 Task: Create a due date automation trigger when advanced on, 2 hours before a card is due add dates due next month.
Action: Mouse moved to (1015, 78)
Screenshot: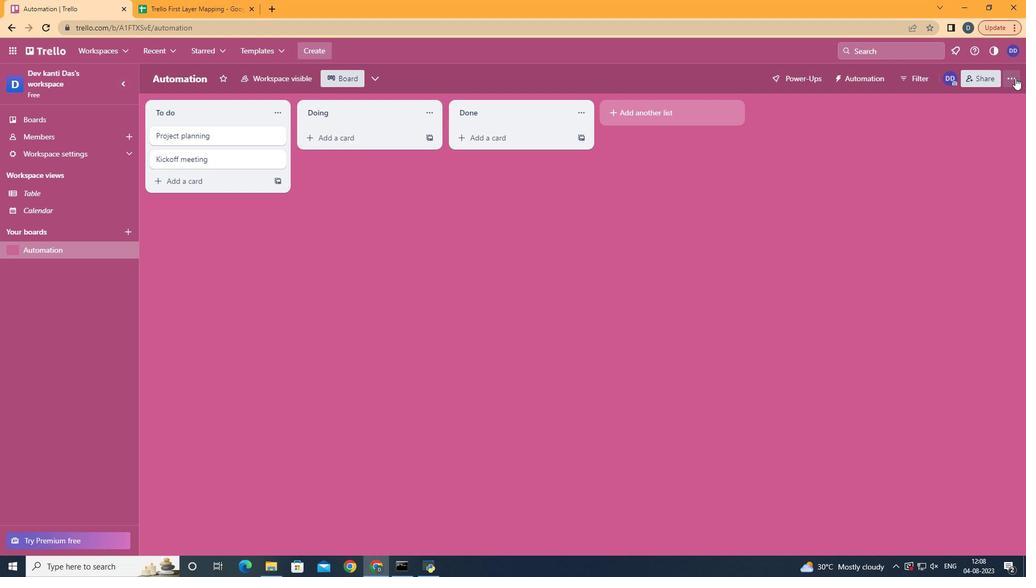 
Action: Mouse pressed left at (1015, 78)
Screenshot: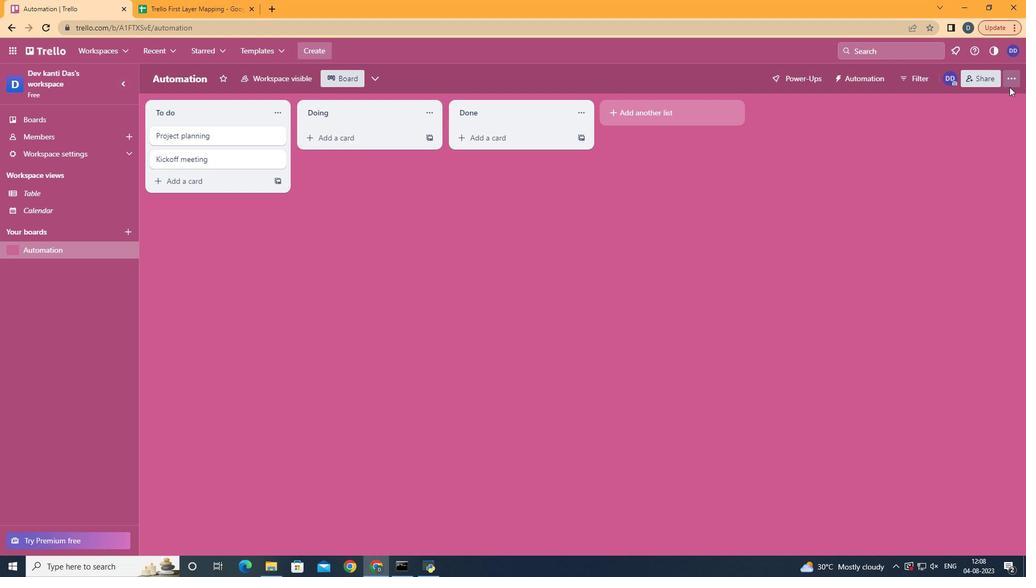 
Action: Mouse moved to (917, 234)
Screenshot: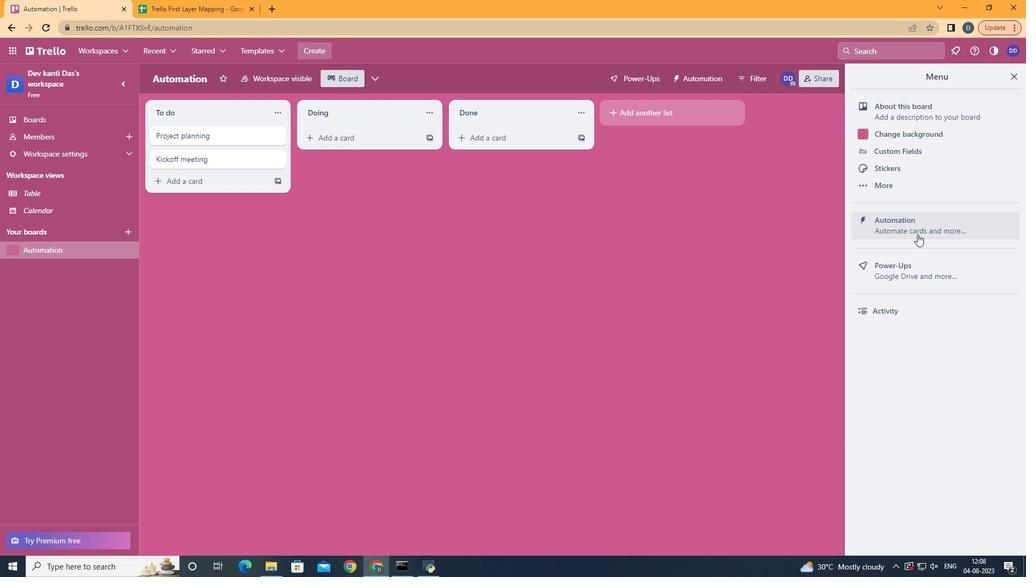 
Action: Mouse pressed left at (917, 234)
Screenshot: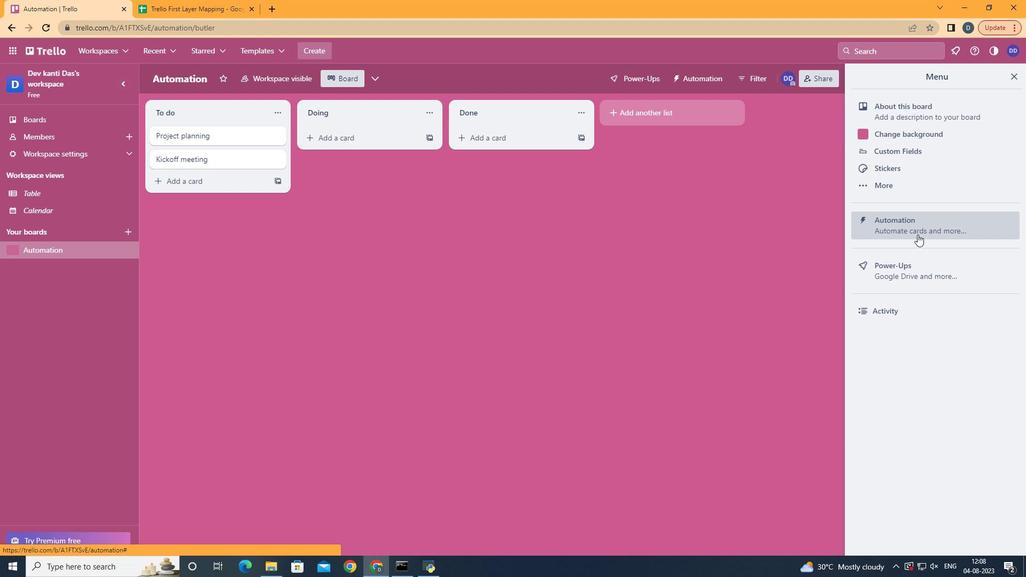 
Action: Mouse moved to (228, 220)
Screenshot: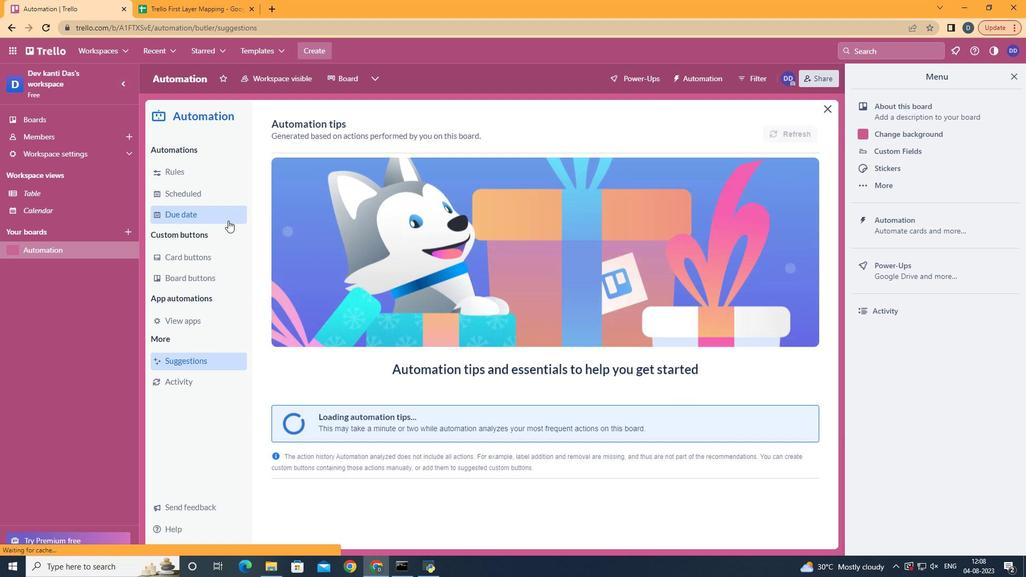 
Action: Mouse pressed left at (228, 220)
Screenshot: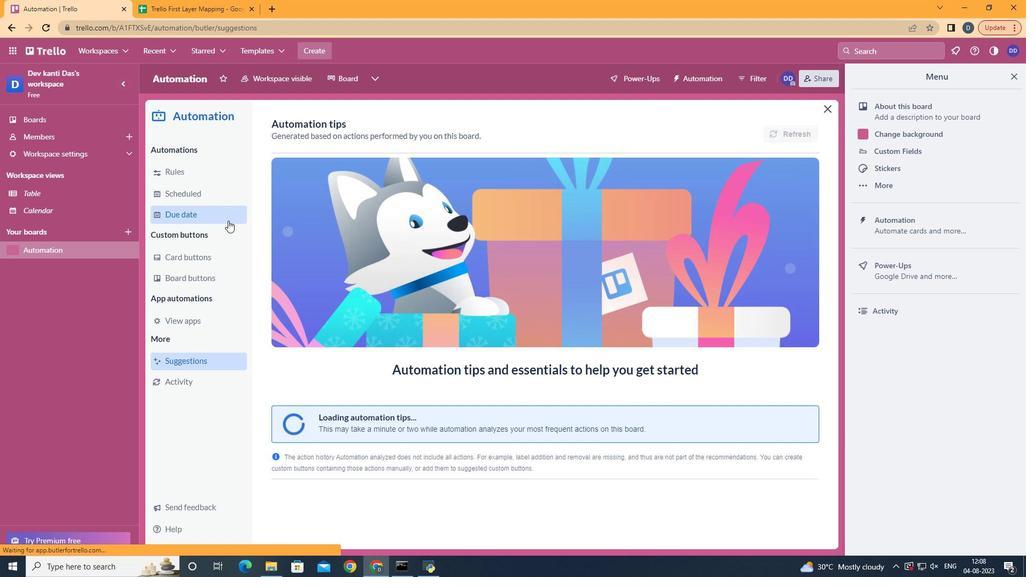 
Action: Mouse moved to (755, 128)
Screenshot: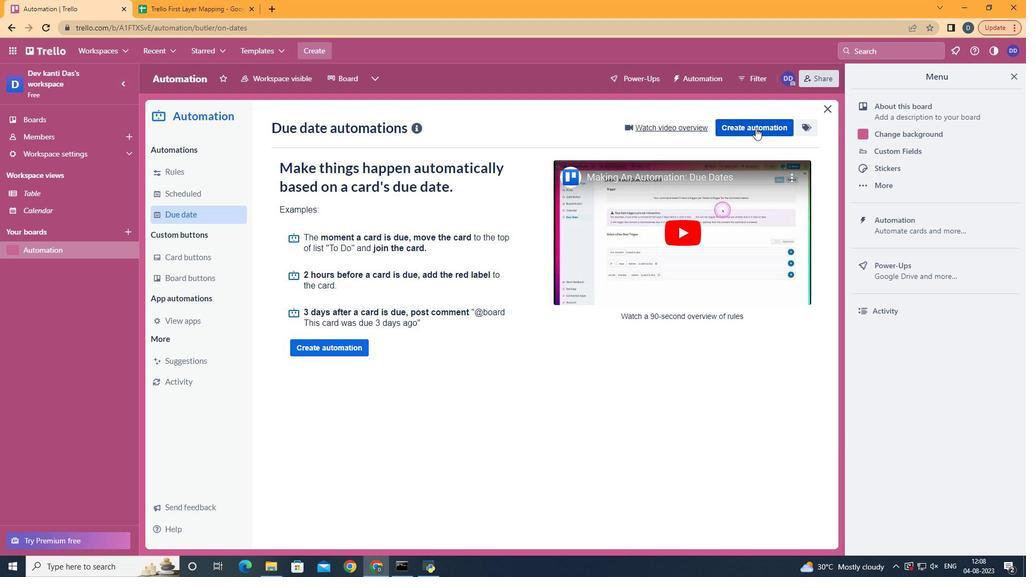
Action: Mouse pressed left at (755, 128)
Screenshot: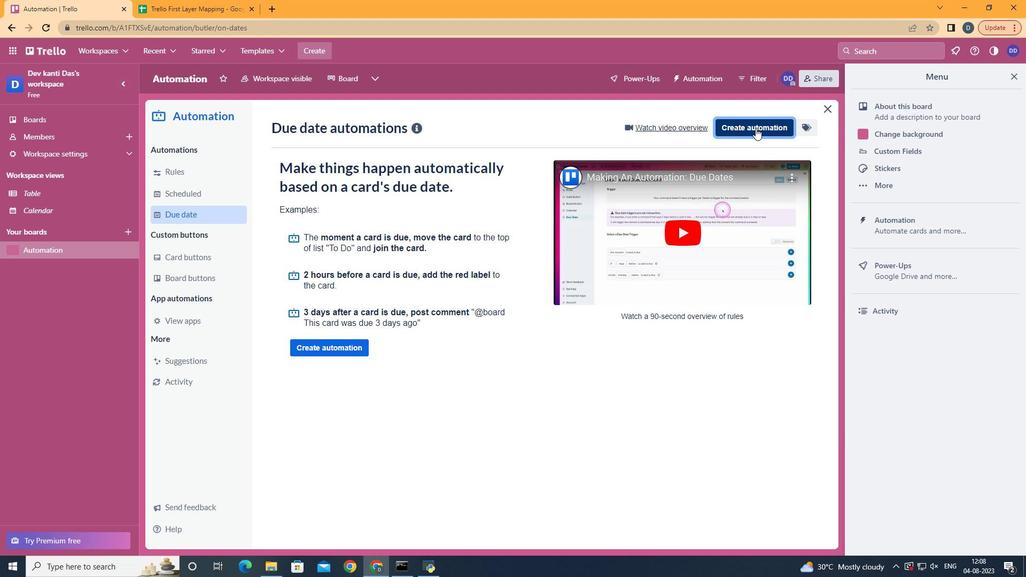 
Action: Mouse moved to (547, 230)
Screenshot: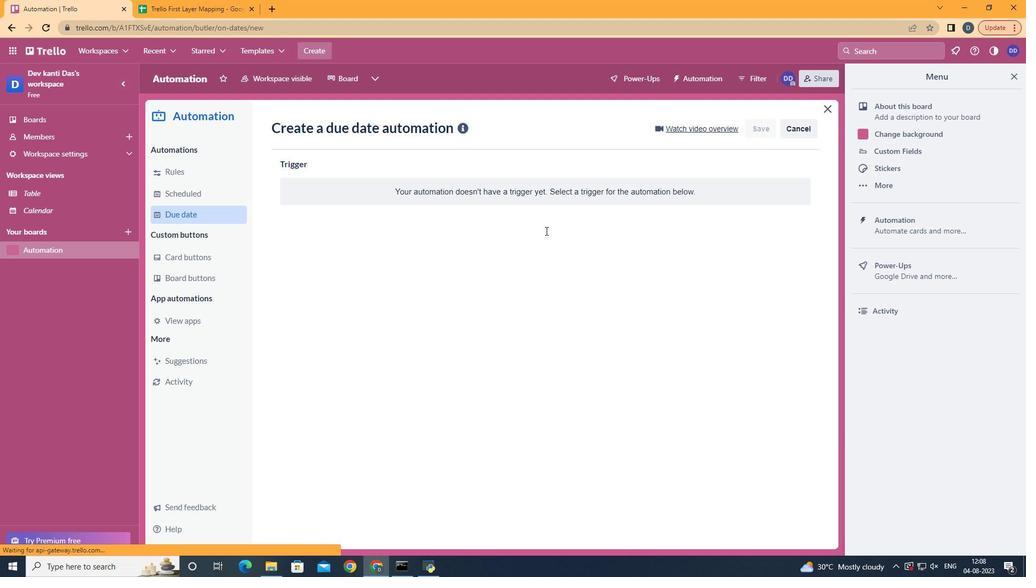 
Action: Mouse pressed left at (547, 230)
Screenshot: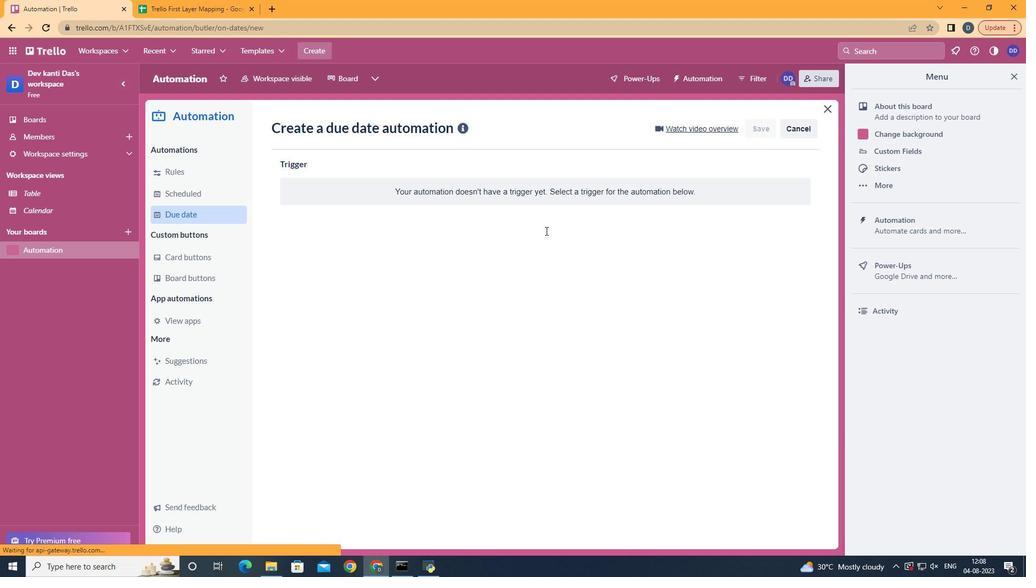 
Action: Mouse moved to (333, 455)
Screenshot: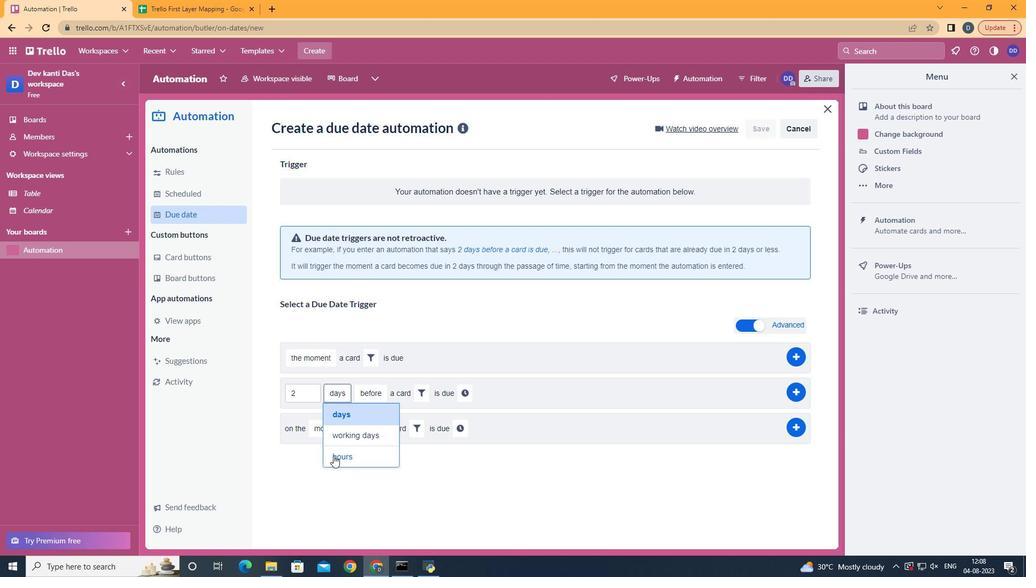 
Action: Mouse pressed left at (333, 455)
Screenshot: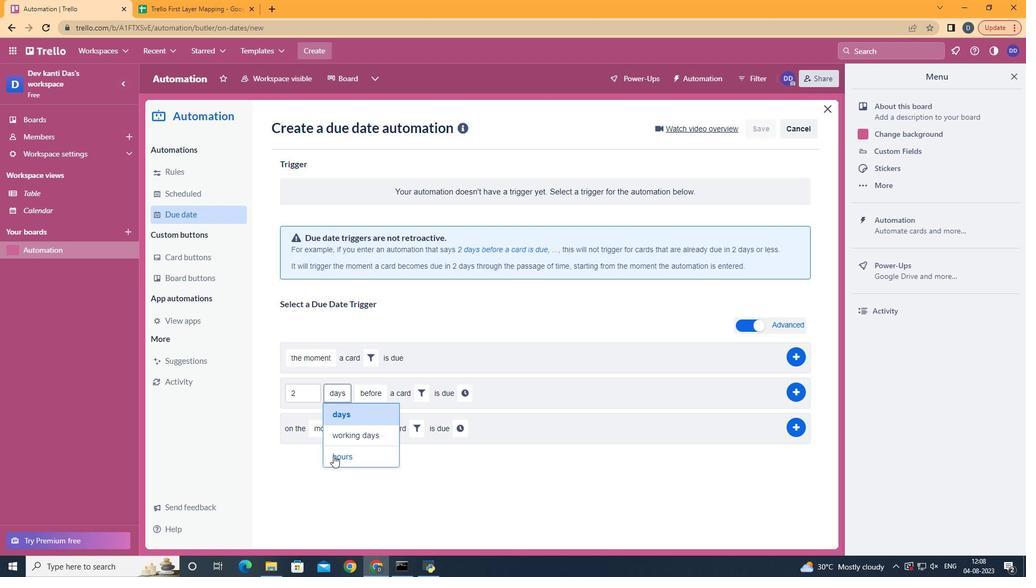 
Action: Mouse moved to (373, 409)
Screenshot: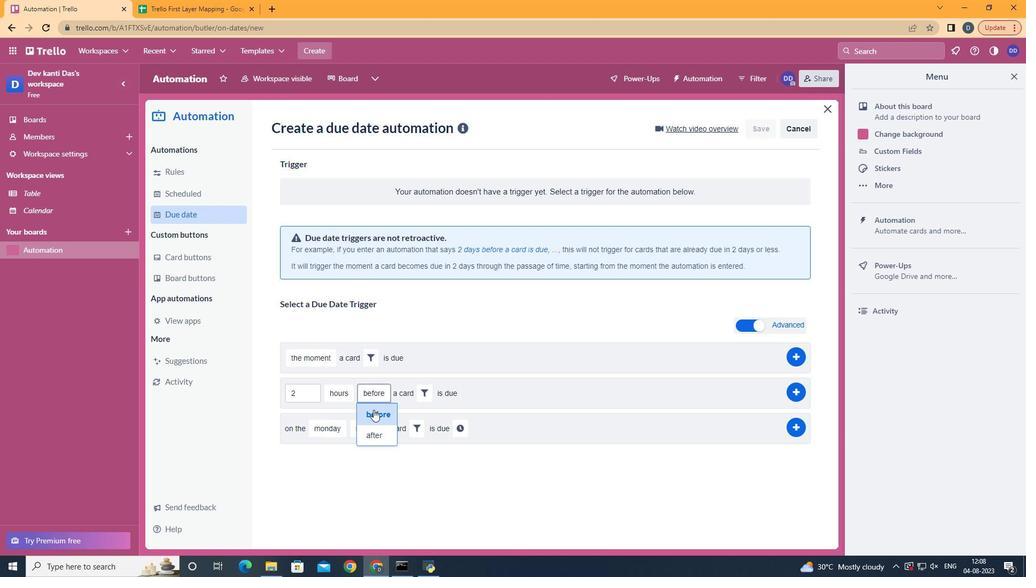 
Action: Mouse pressed left at (373, 409)
Screenshot: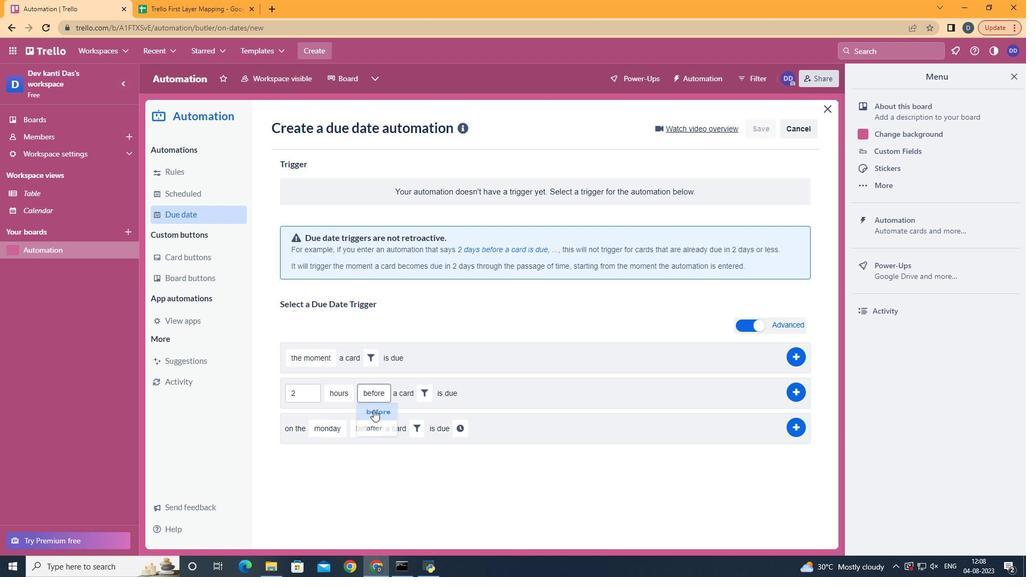 
Action: Mouse moved to (426, 389)
Screenshot: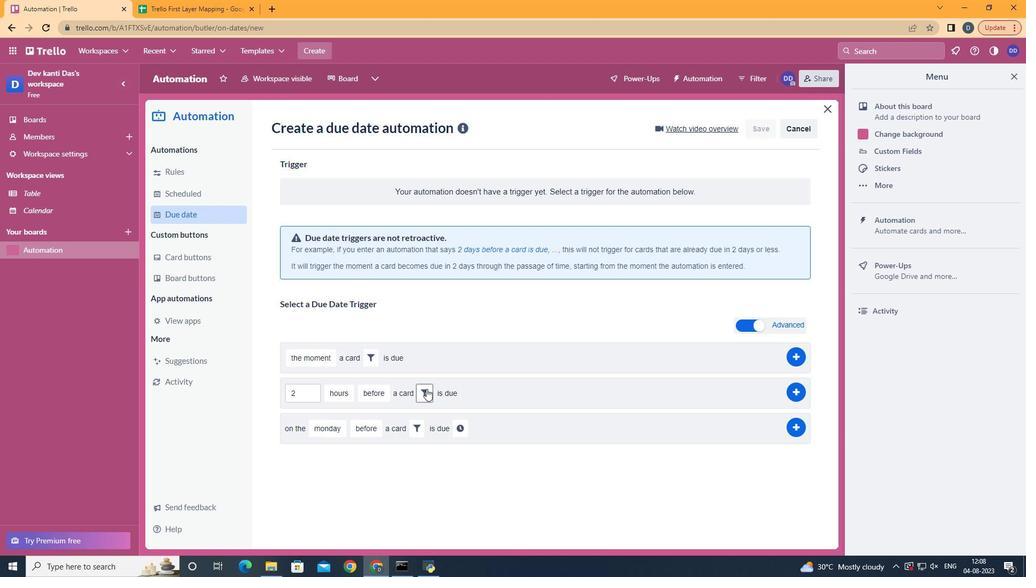 
Action: Mouse pressed left at (426, 389)
Screenshot: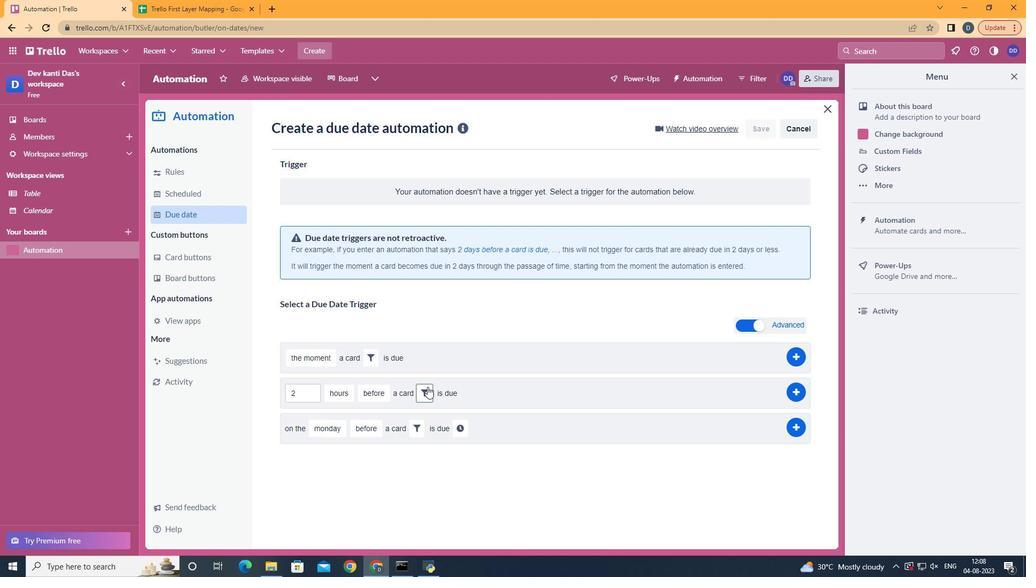 
Action: Mouse moved to (490, 429)
Screenshot: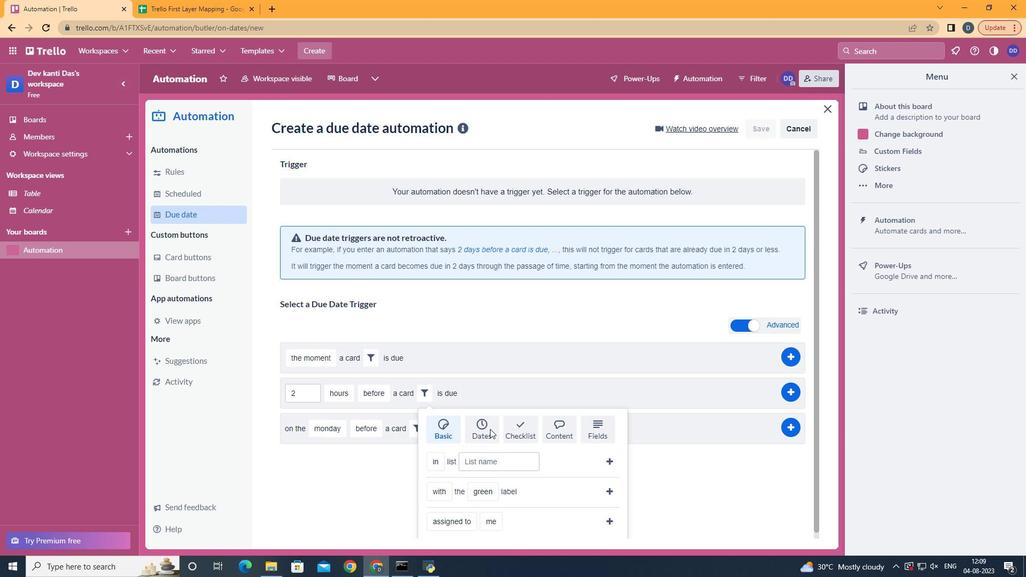 
Action: Mouse pressed left at (490, 429)
Screenshot: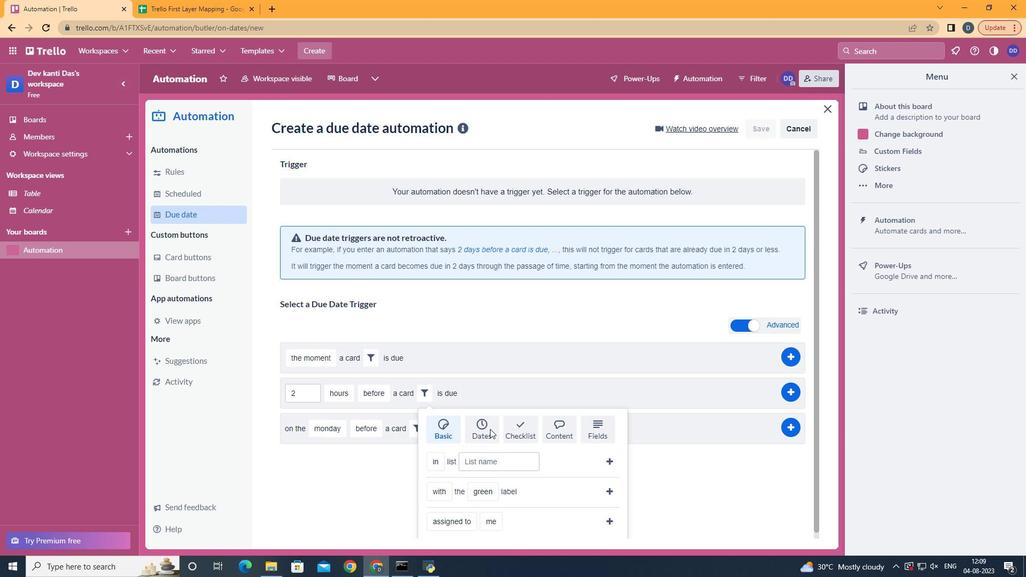
Action: Mouse moved to (490, 429)
Screenshot: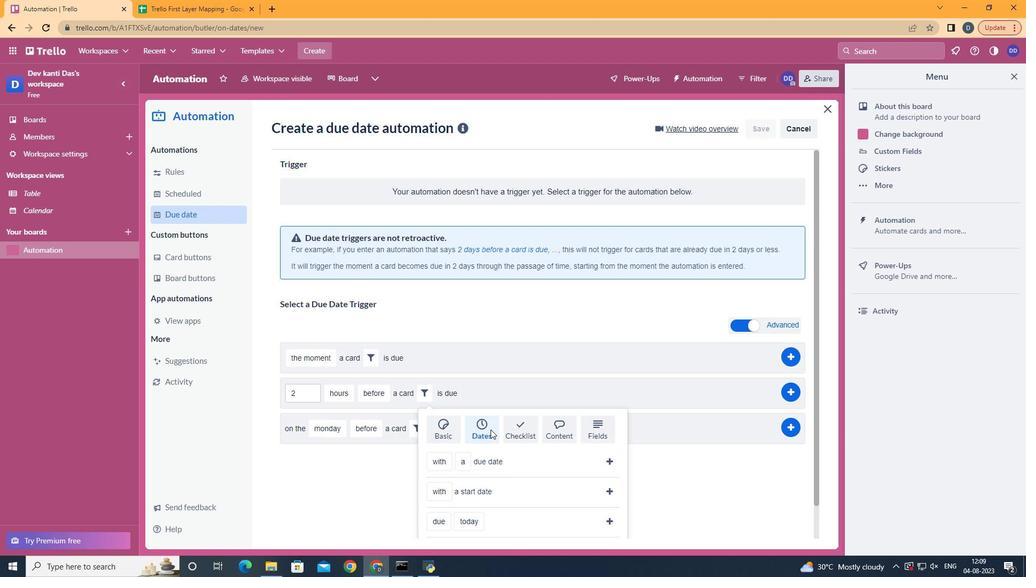 
Action: Mouse scrolled (490, 429) with delta (0, 0)
Screenshot: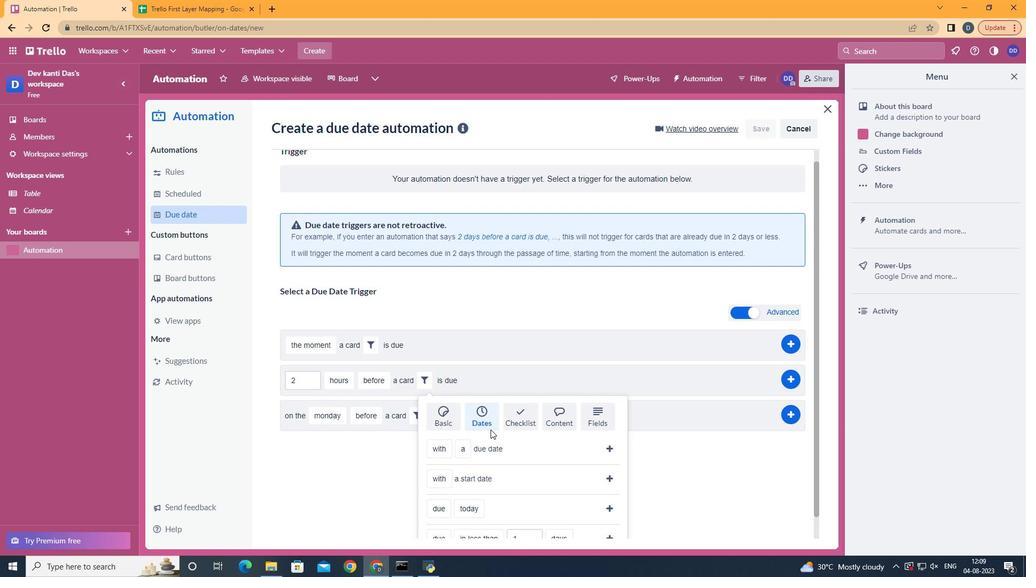 
Action: Mouse scrolled (490, 429) with delta (0, 0)
Screenshot: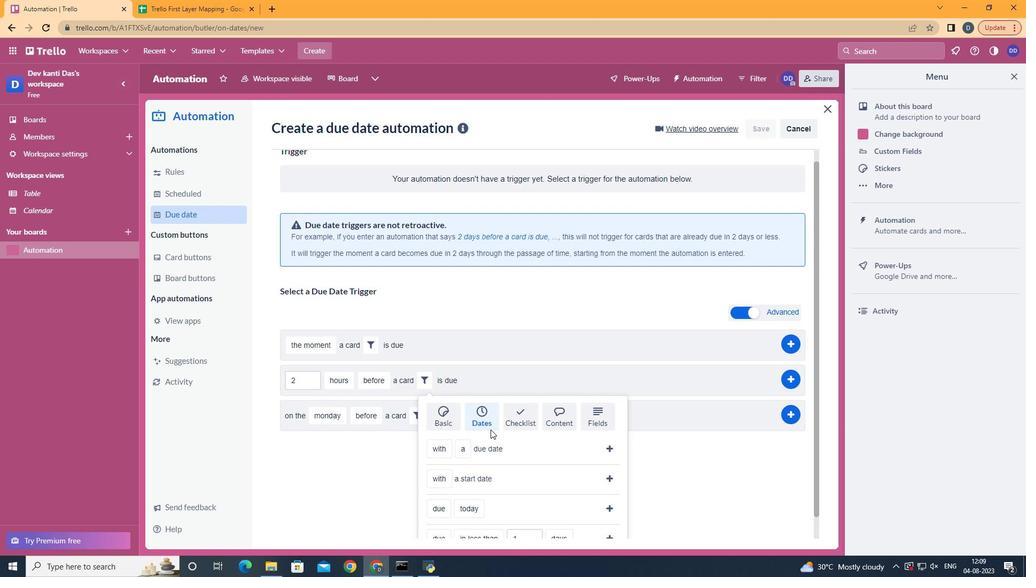 
Action: Mouse scrolled (490, 429) with delta (0, 0)
Screenshot: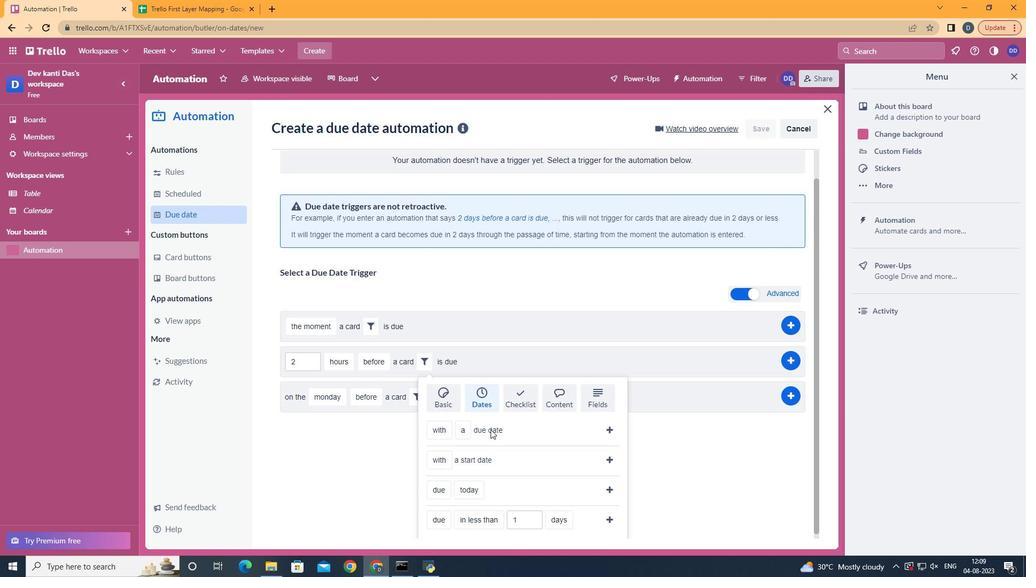 
Action: Mouse scrolled (490, 429) with delta (0, 0)
Screenshot: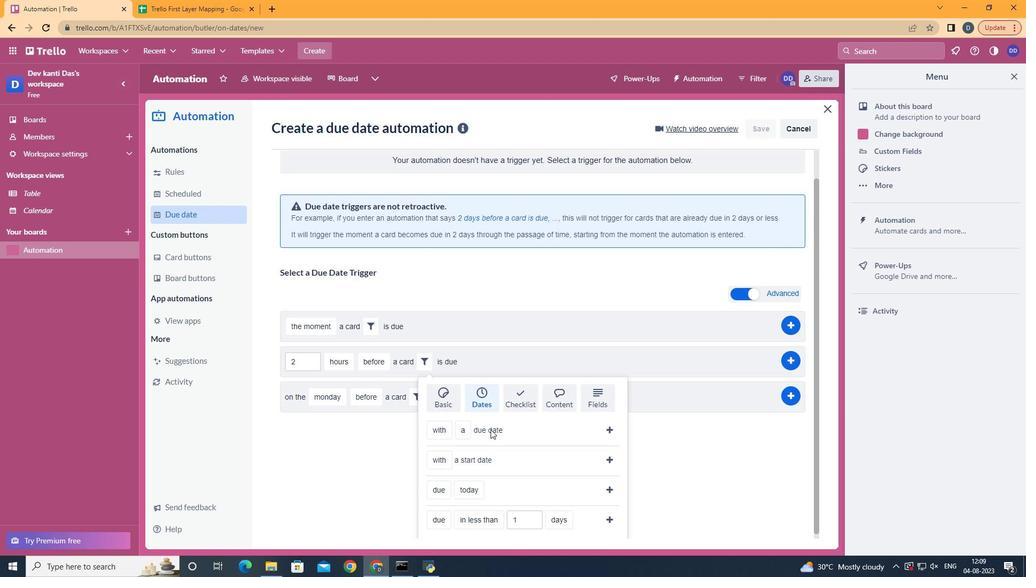 
Action: Mouse scrolled (490, 429) with delta (0, 0)
Screenshot: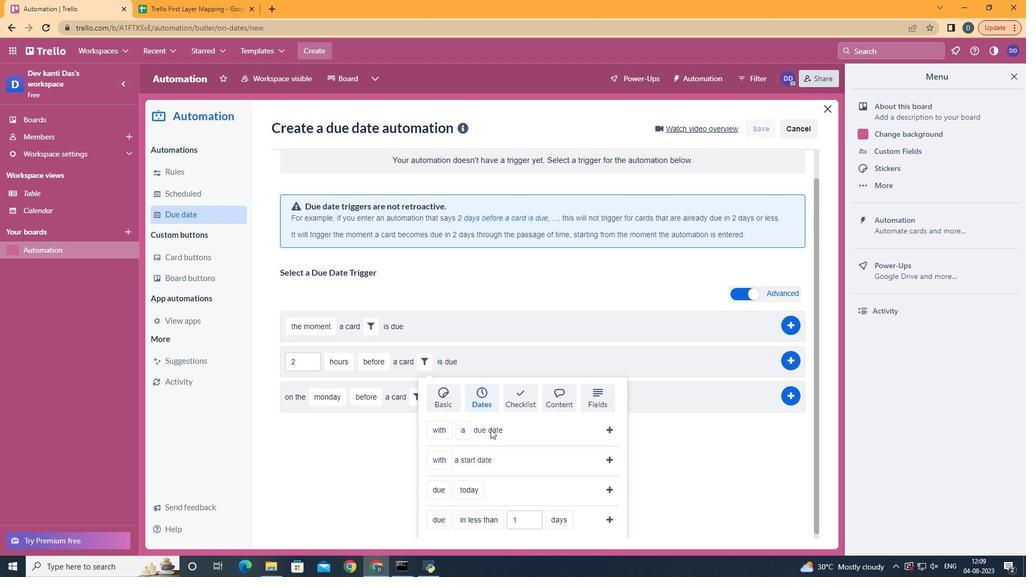 
Action: Mouse moved to (451, 405)
Screenshot: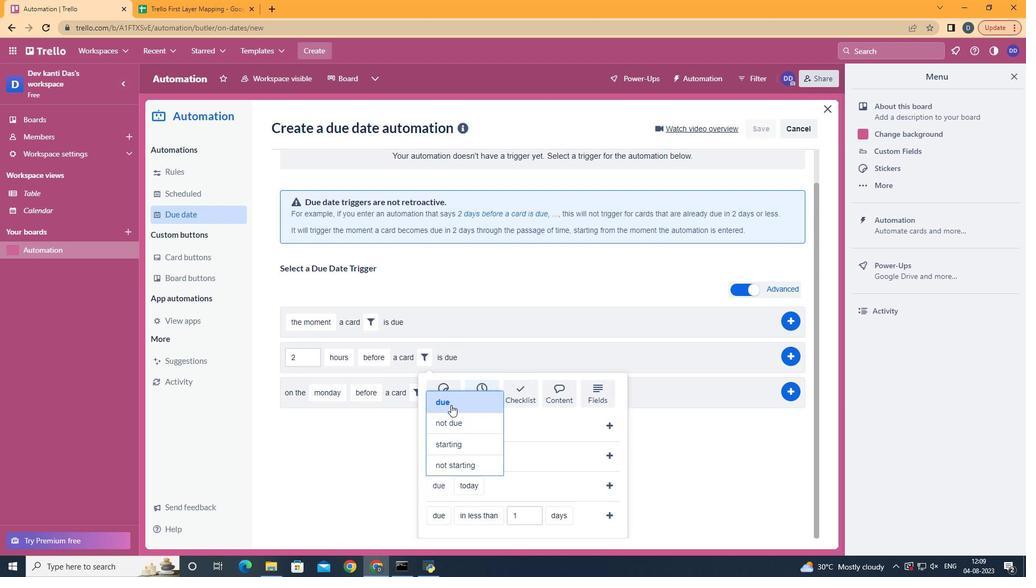 
Action: Mouse pressed left at (451, 405)
Screenshot: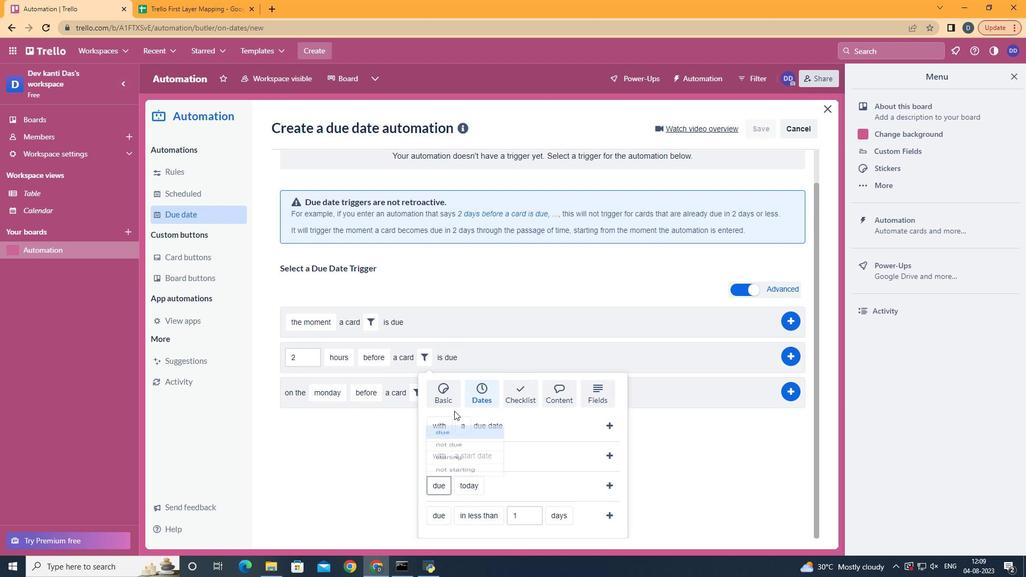 
Action: Mouse moved to (483, 468)
Screenshot: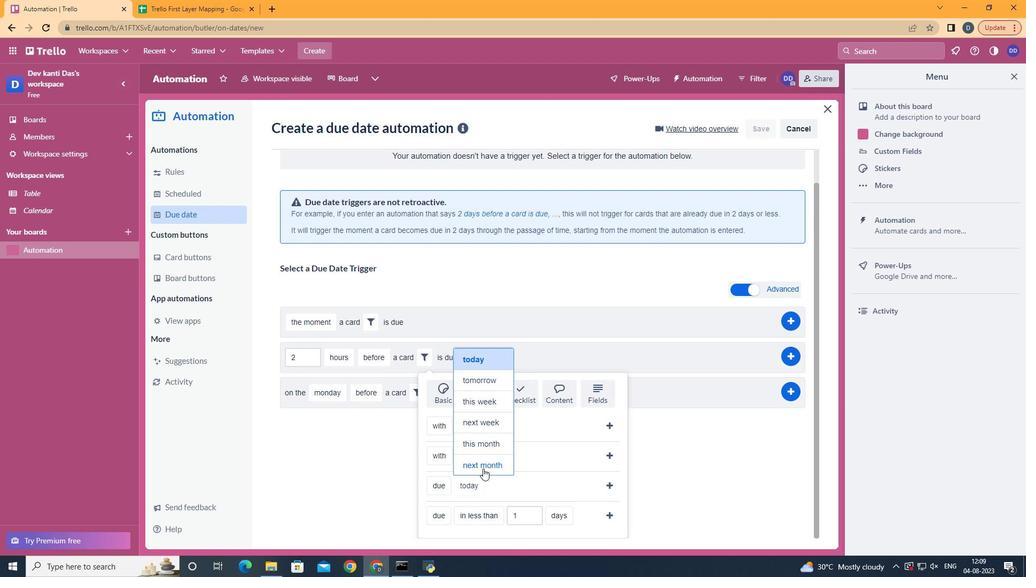 
Action: Mouse pressed left at (483, 468)
Screenshot: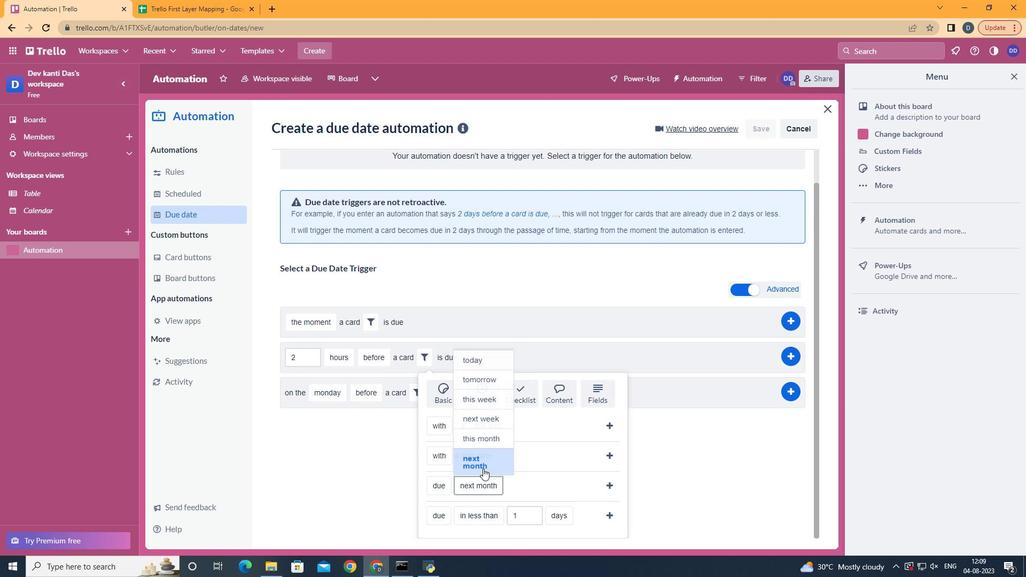 
Action: Mouse moved to (617, 486)
Screenshot: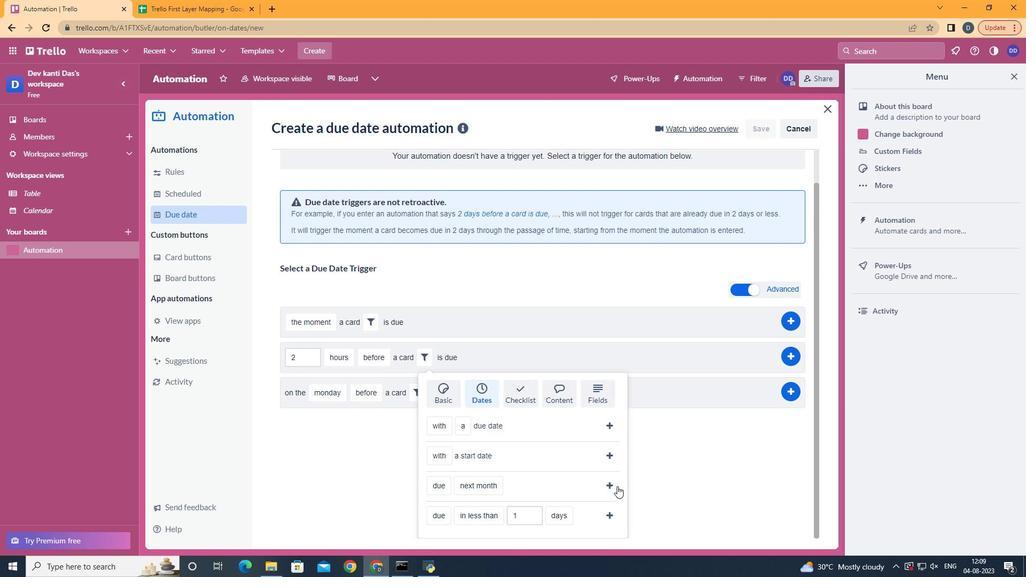 
Action: Mouse pressed left at (617, 486)
Screenshot: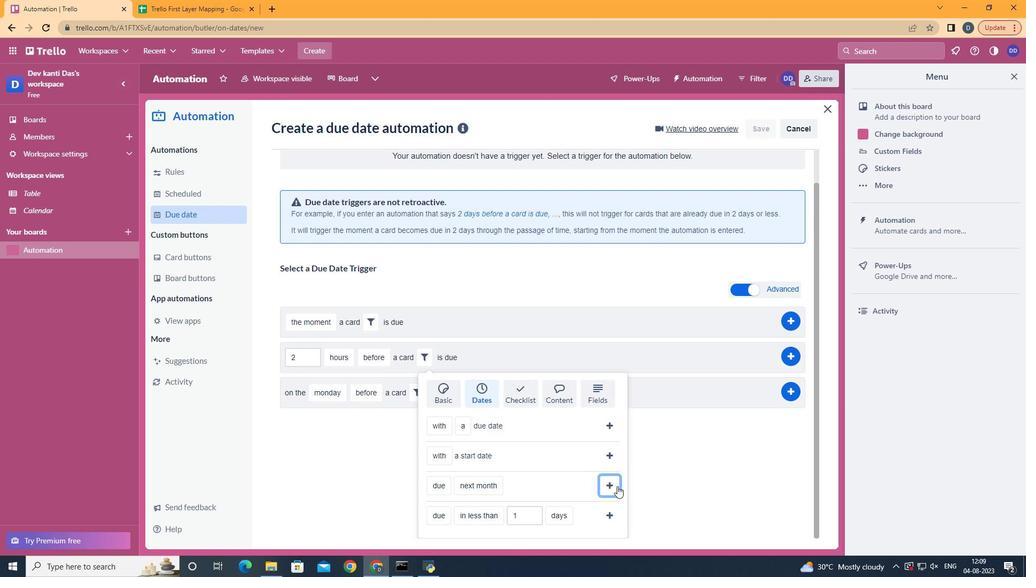 
Action: Mouse moved to (786, 396)
Screenshot: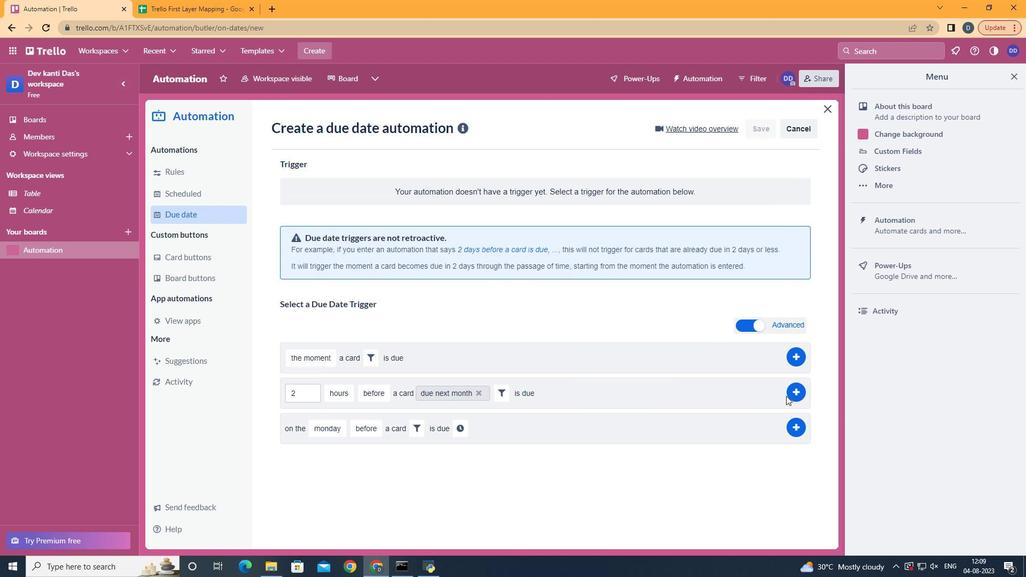 
Action: Mouse pressed left at (786, 396)
Screenshot: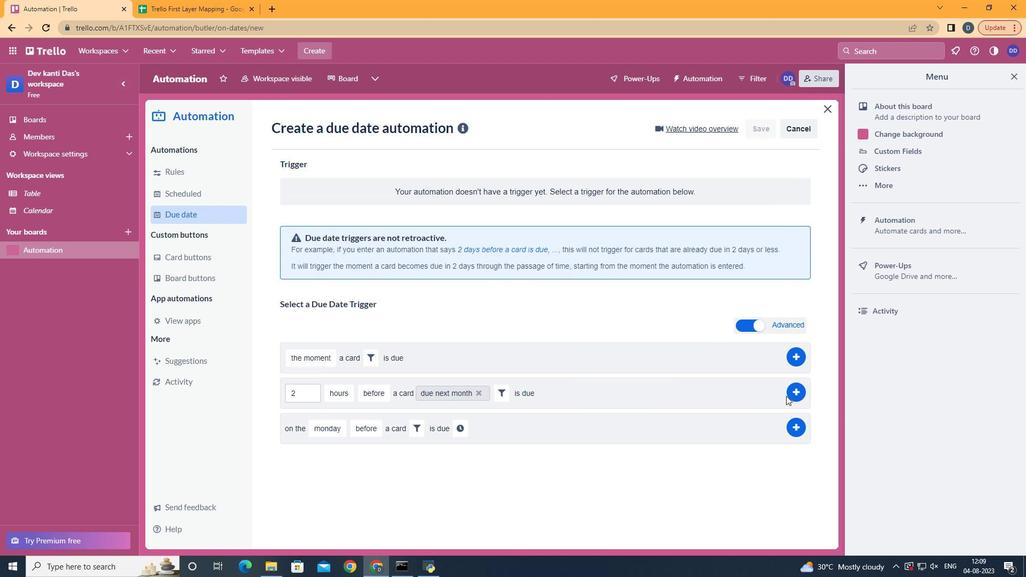 
Action: Mouse moved to (788, 392)
Screenshot: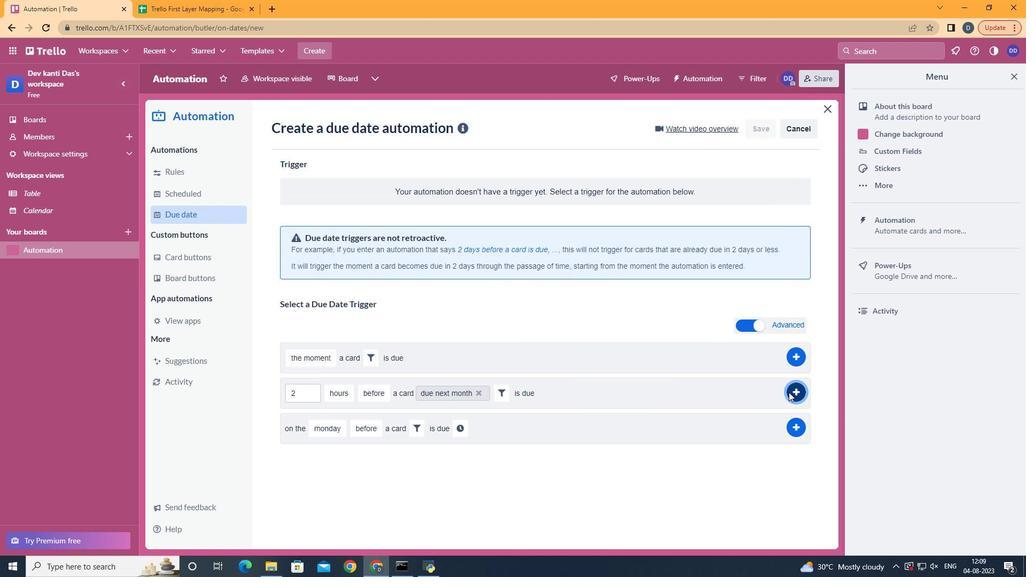 
Action: Mouse pressed left at (788, 392)
Screenshot: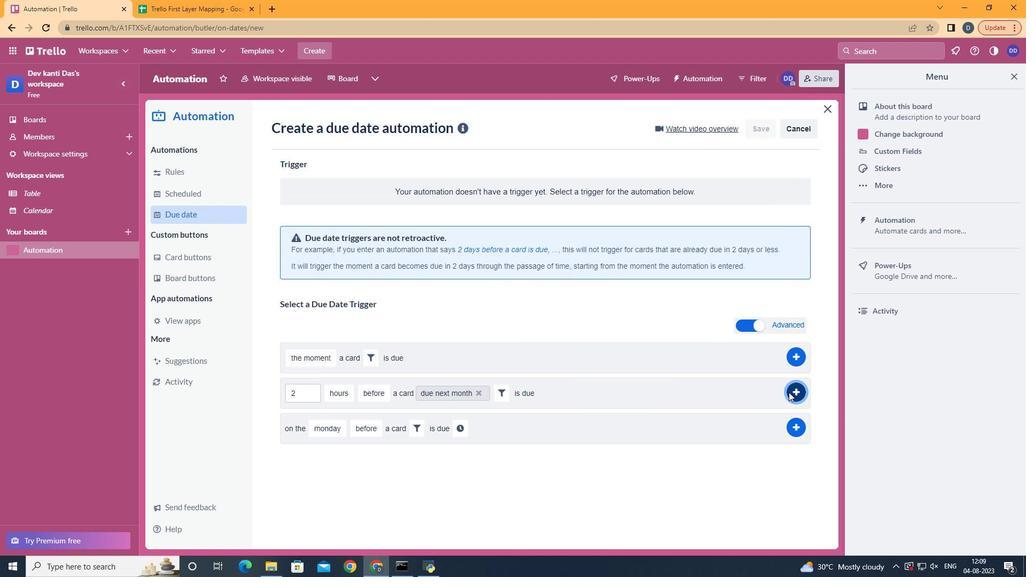 
Action: Mouse moved to (445, 224)
Screenshot: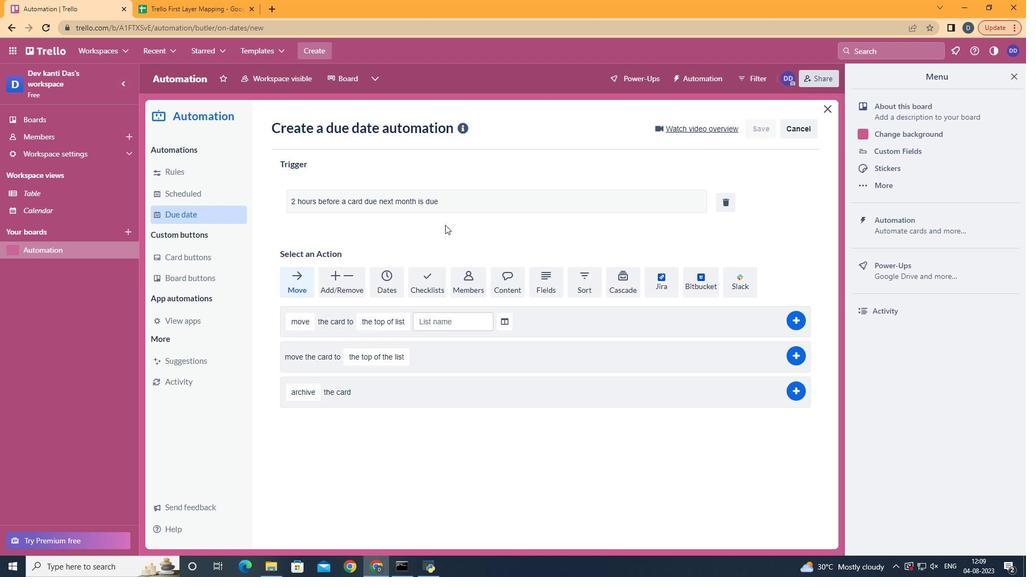 
